 Task: Select a due date automation when advanced on, the moment a card is due add dates due today.
Action: Mouse moved to (482, 500)
Screenshot: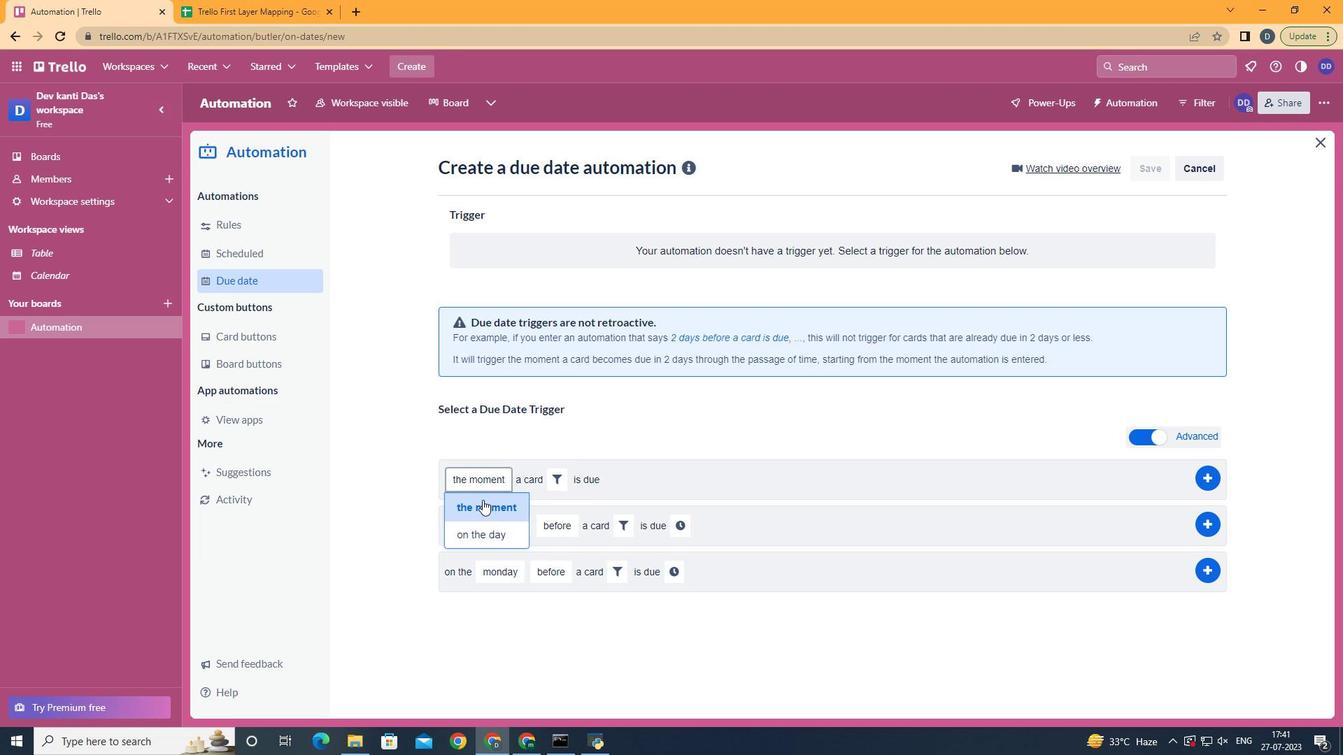 
Action: Mouse pressed left at (482, 500)
Screenshot: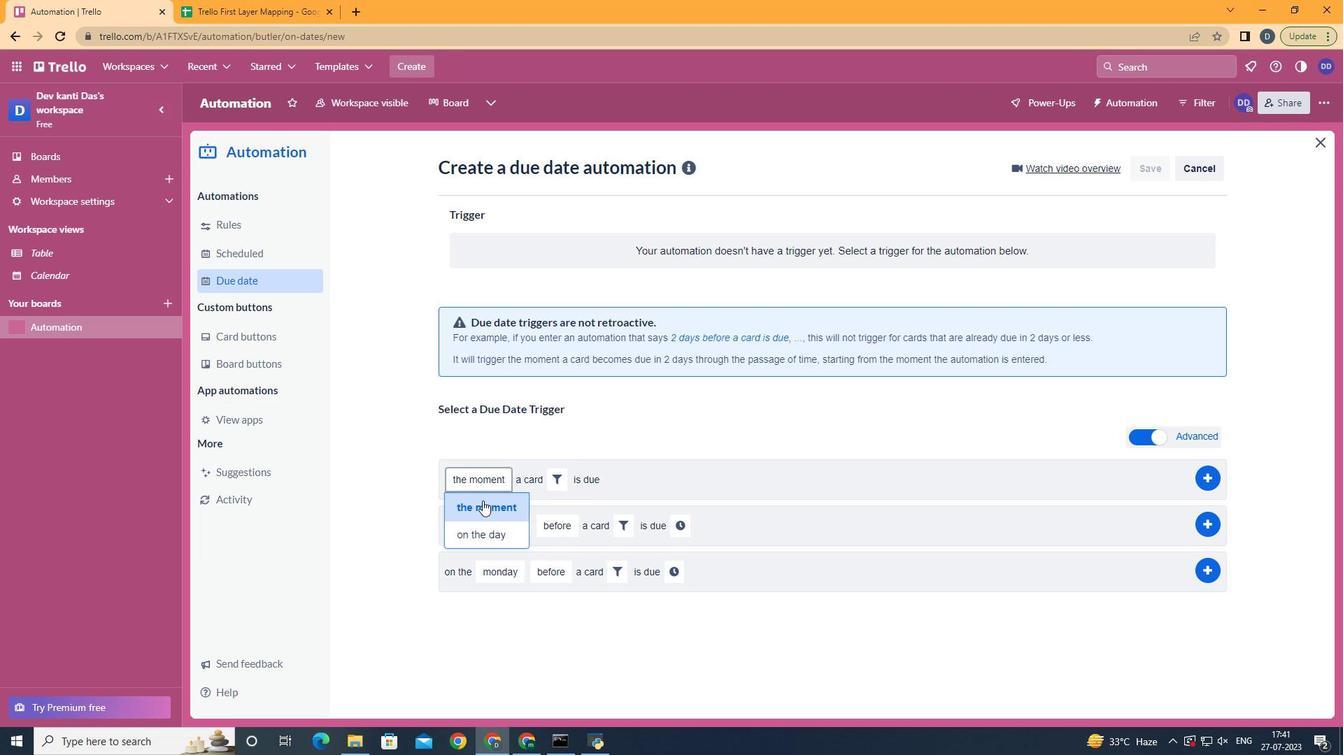 
Action: Mouse moved to (559, 477)
Screenshot: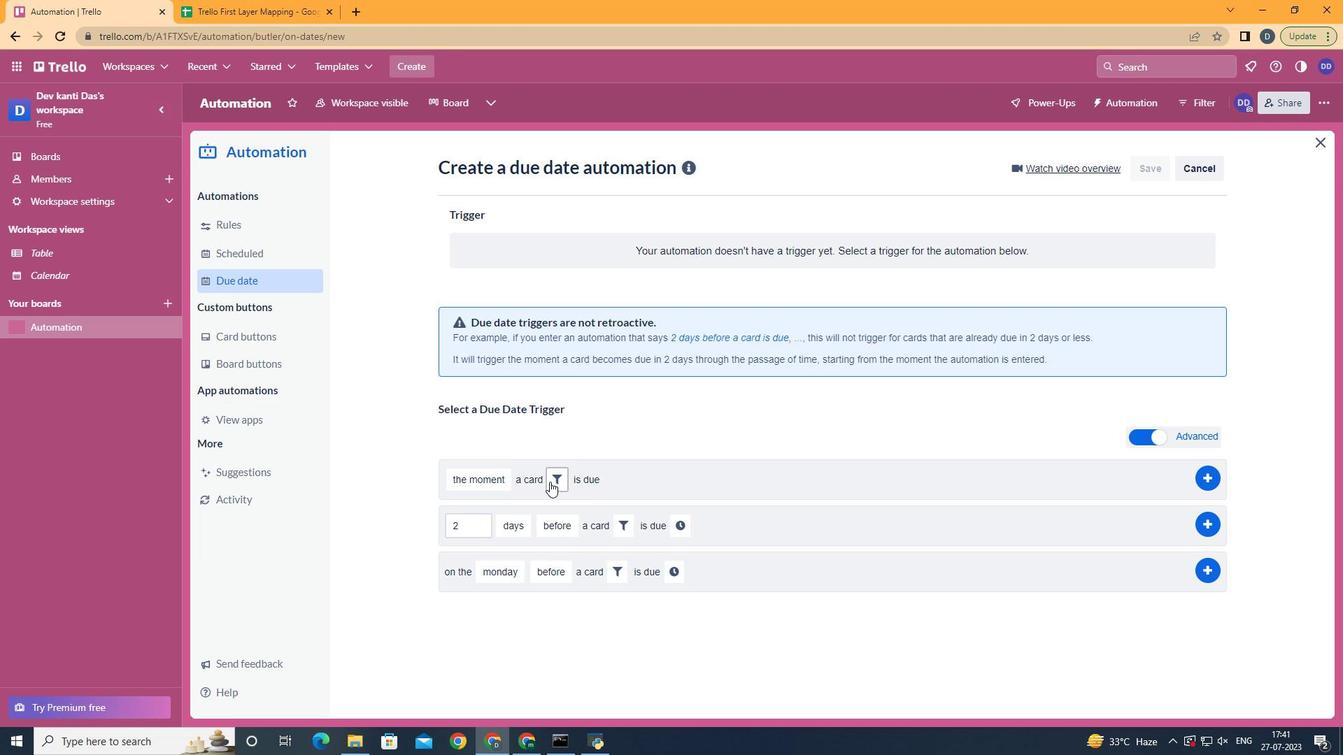 
Action: Mouse pressed left at (559, 477)
Screenshot: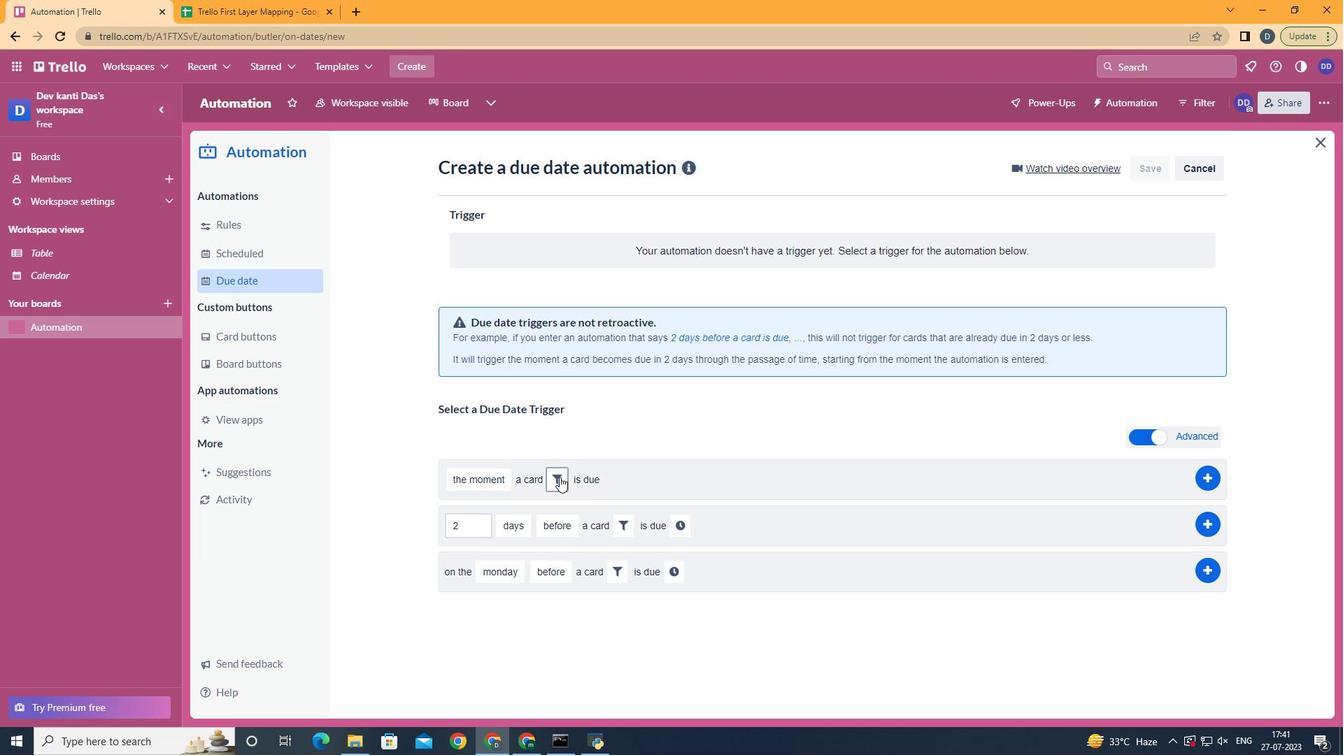 
Action: Mouse moved to (615, 310)
Screenshot: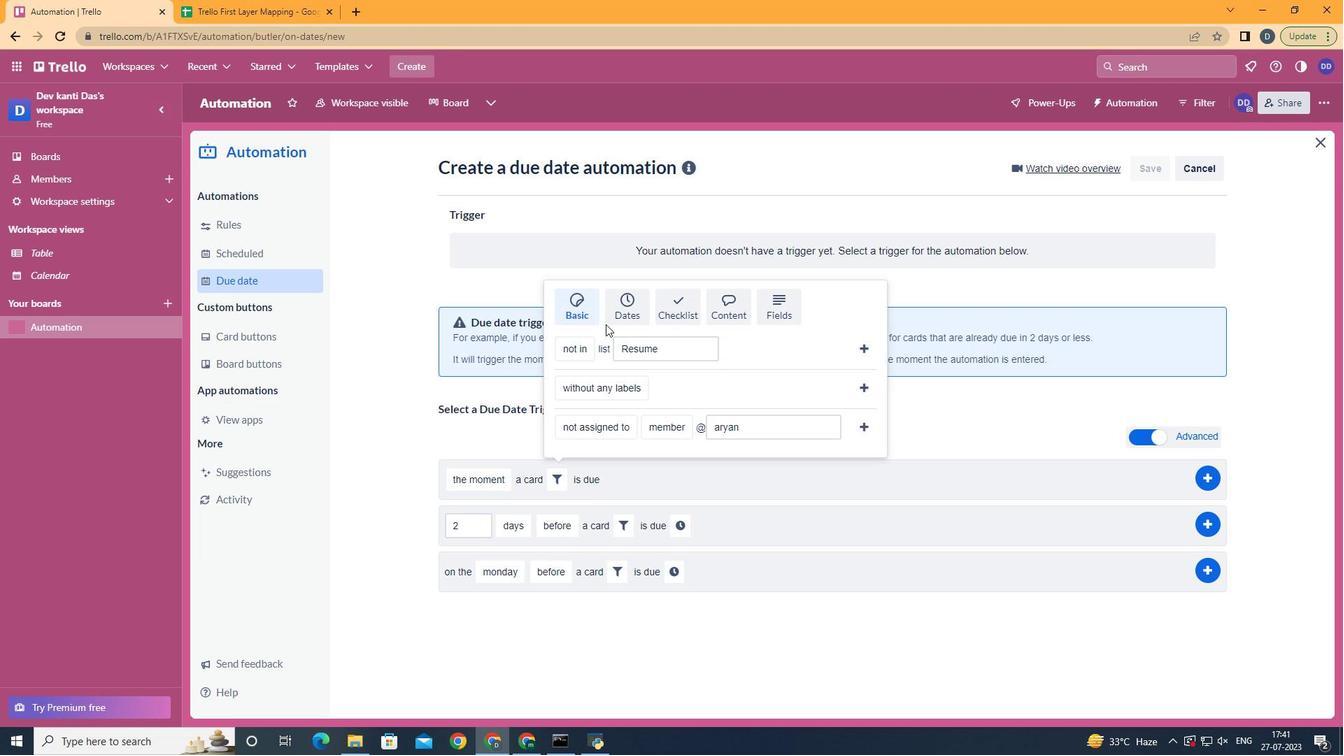 
Action: Mouse pressed left at (615, 310)
Screenshot: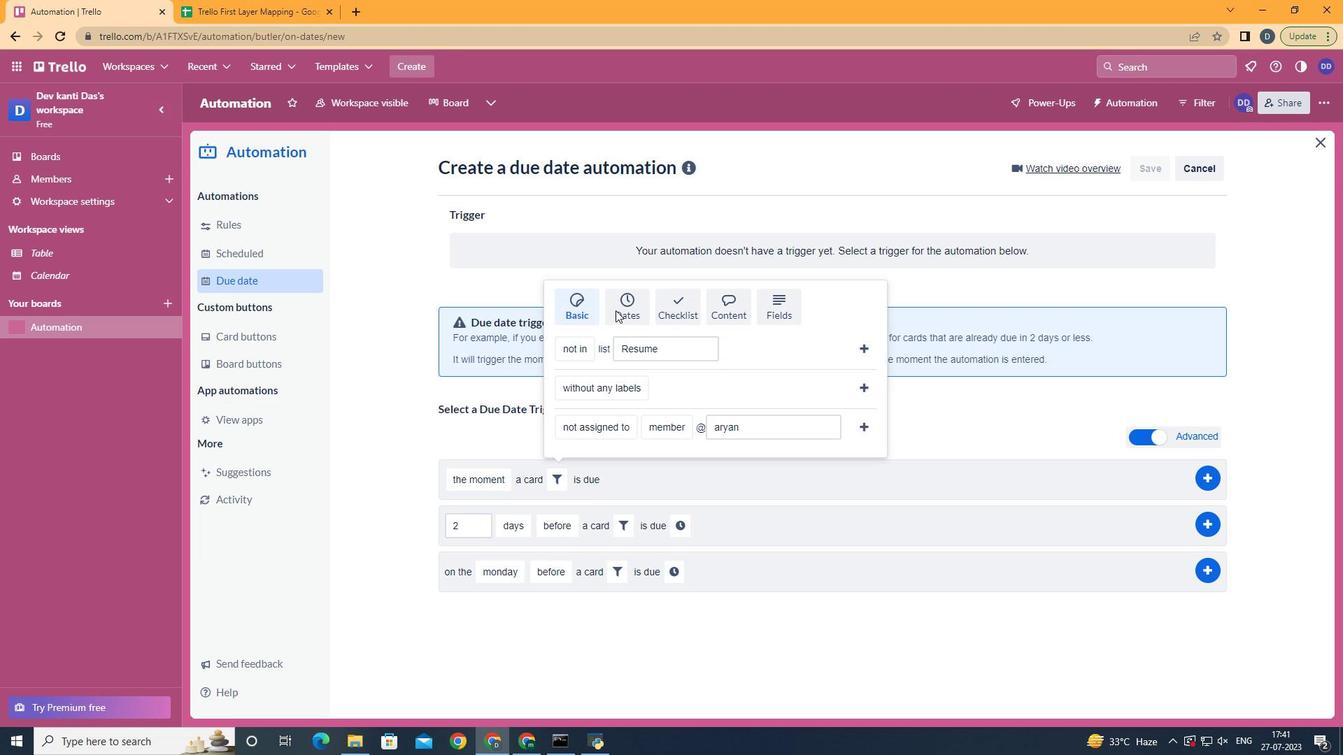 
Action: Mouse moved to (583, 416)
Screenshot: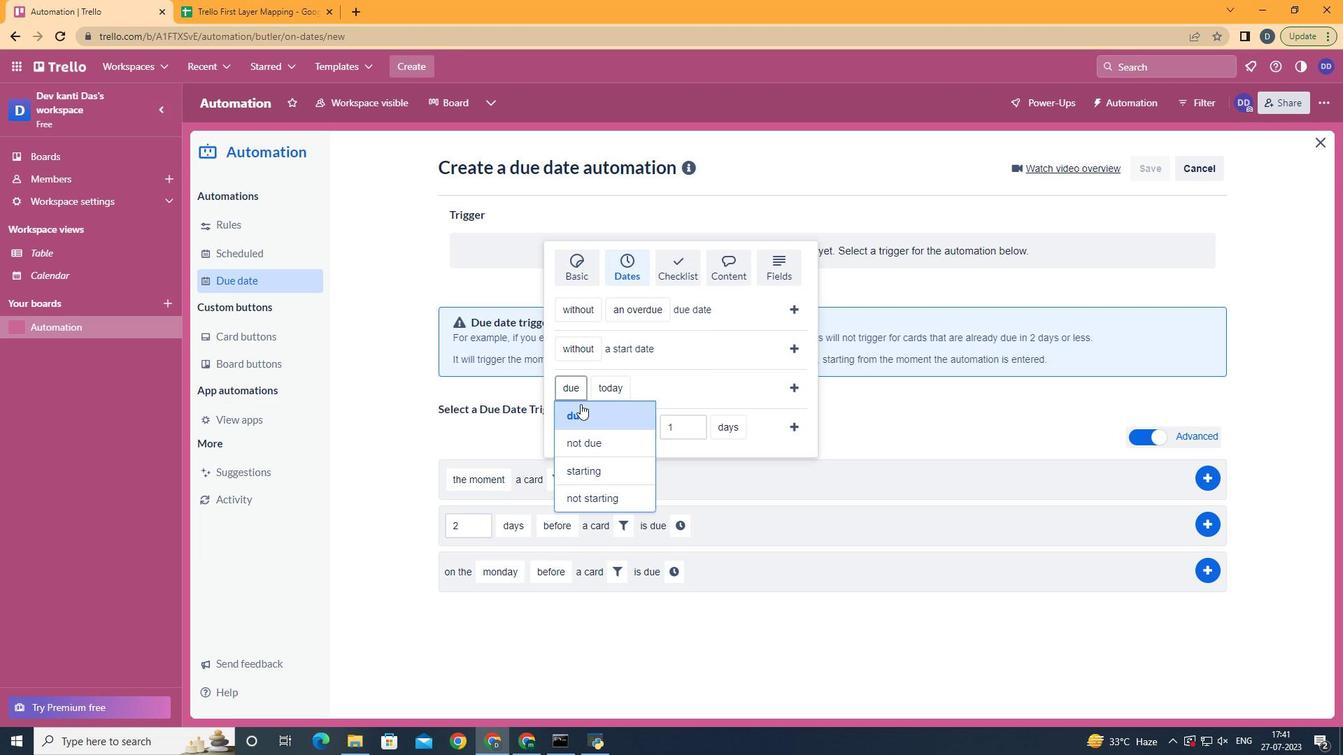 
Action: Mouse pressed left at (583, 416)
Screenshot: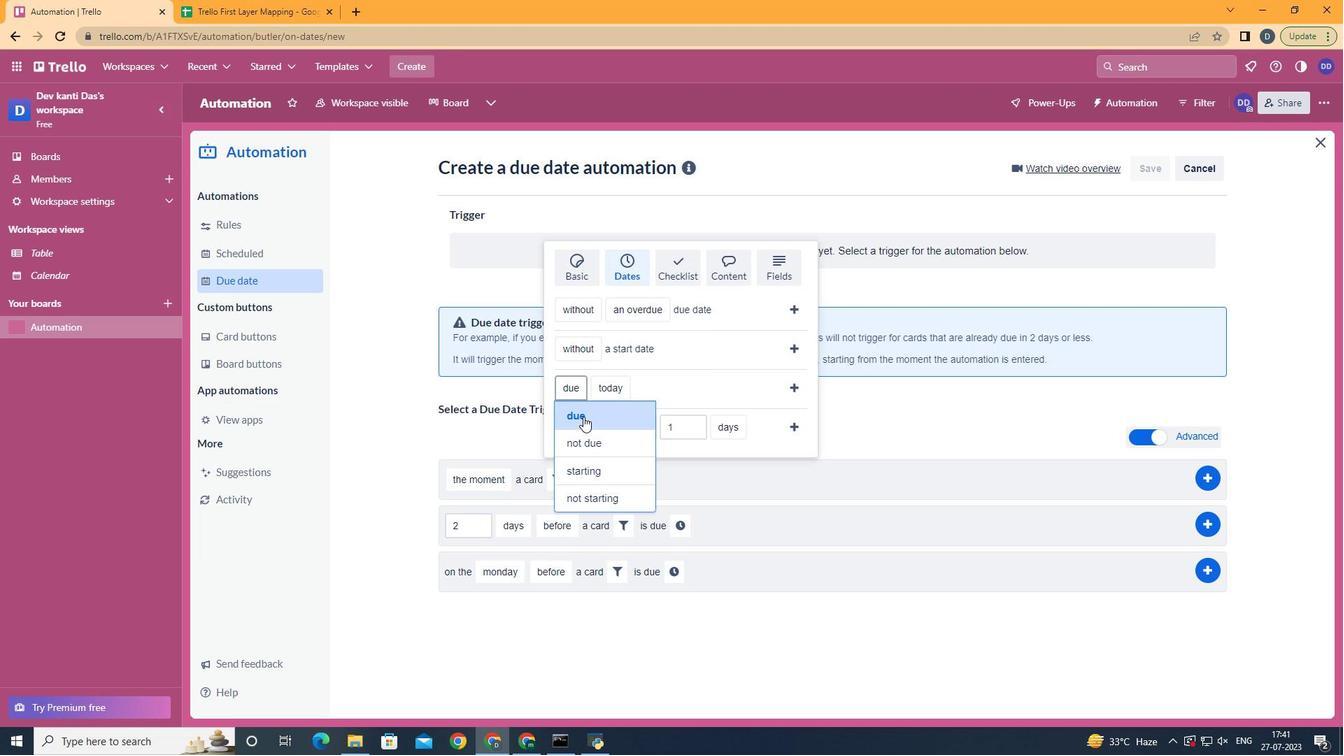 
Action: Mouse moved to (612, 415)
Screenshot: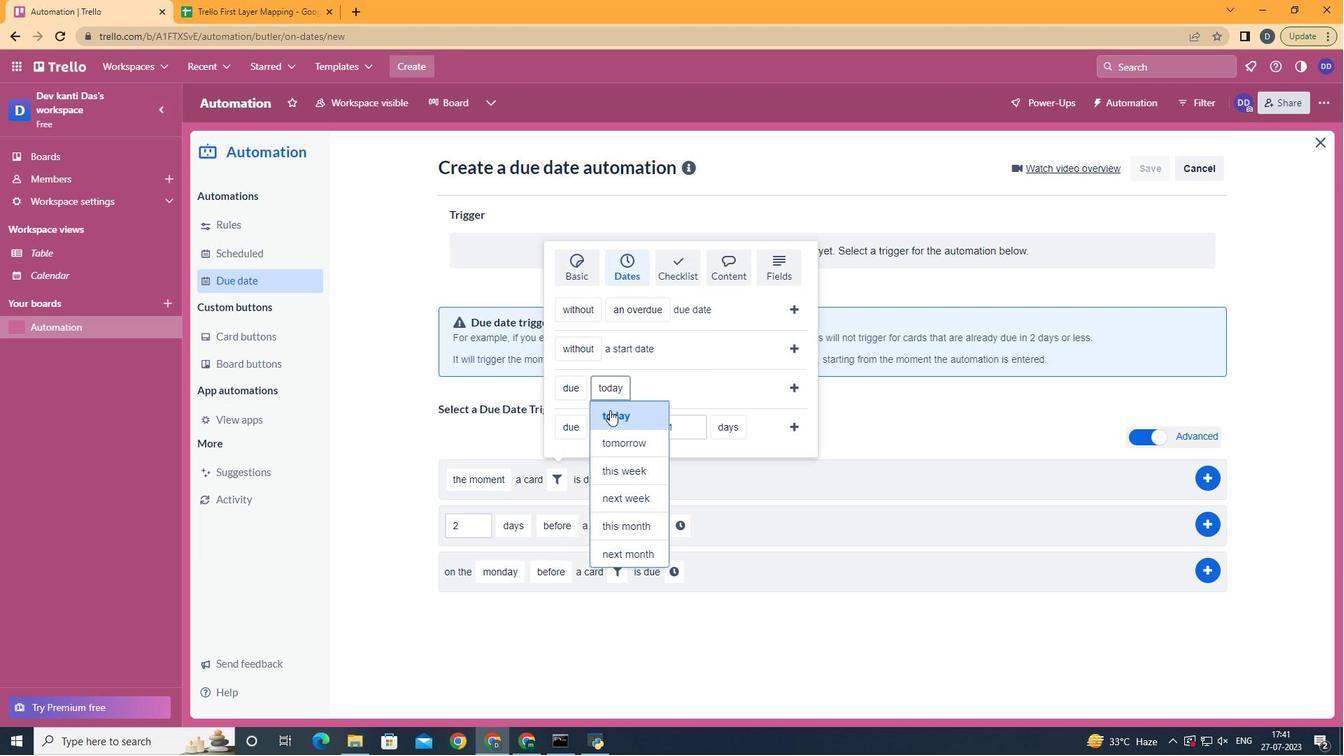 
Action: Mouse pressed left at (612, 415)
Screenshot: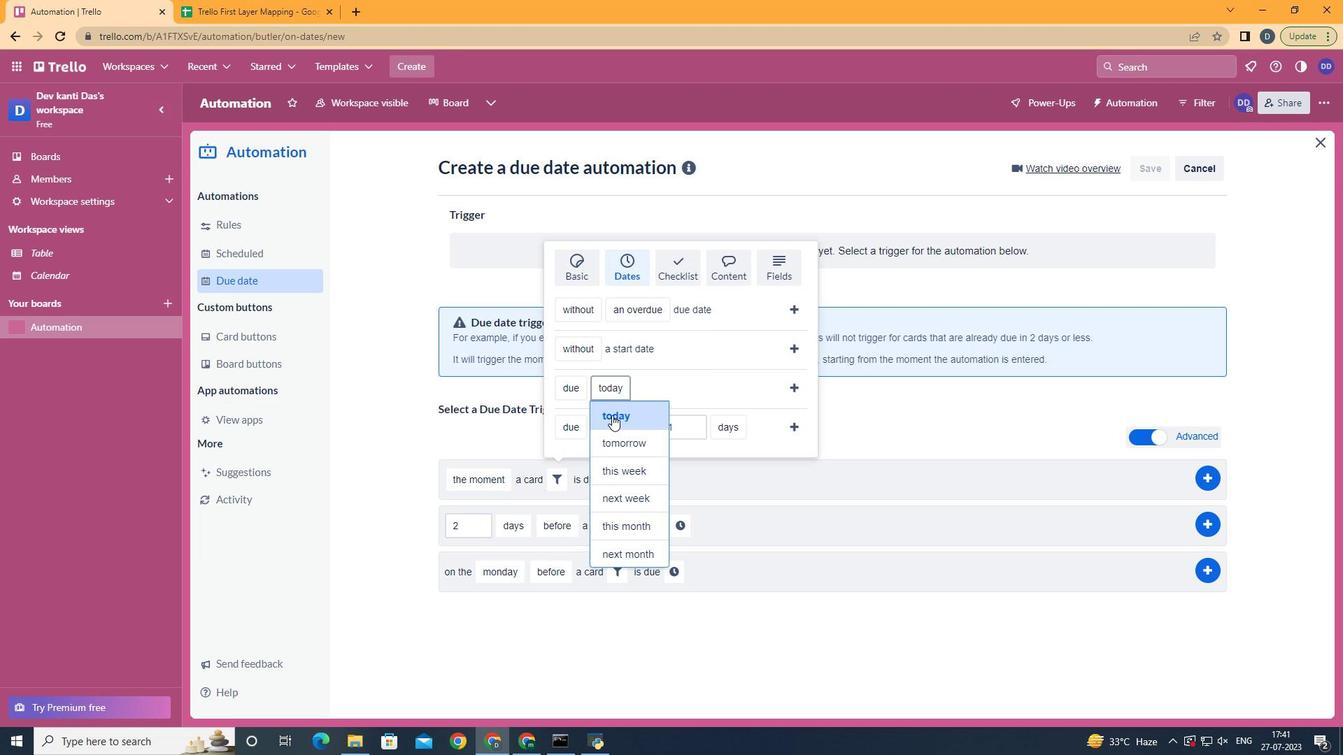 
Action: Mouse moved to (796, 386)
Screenshot: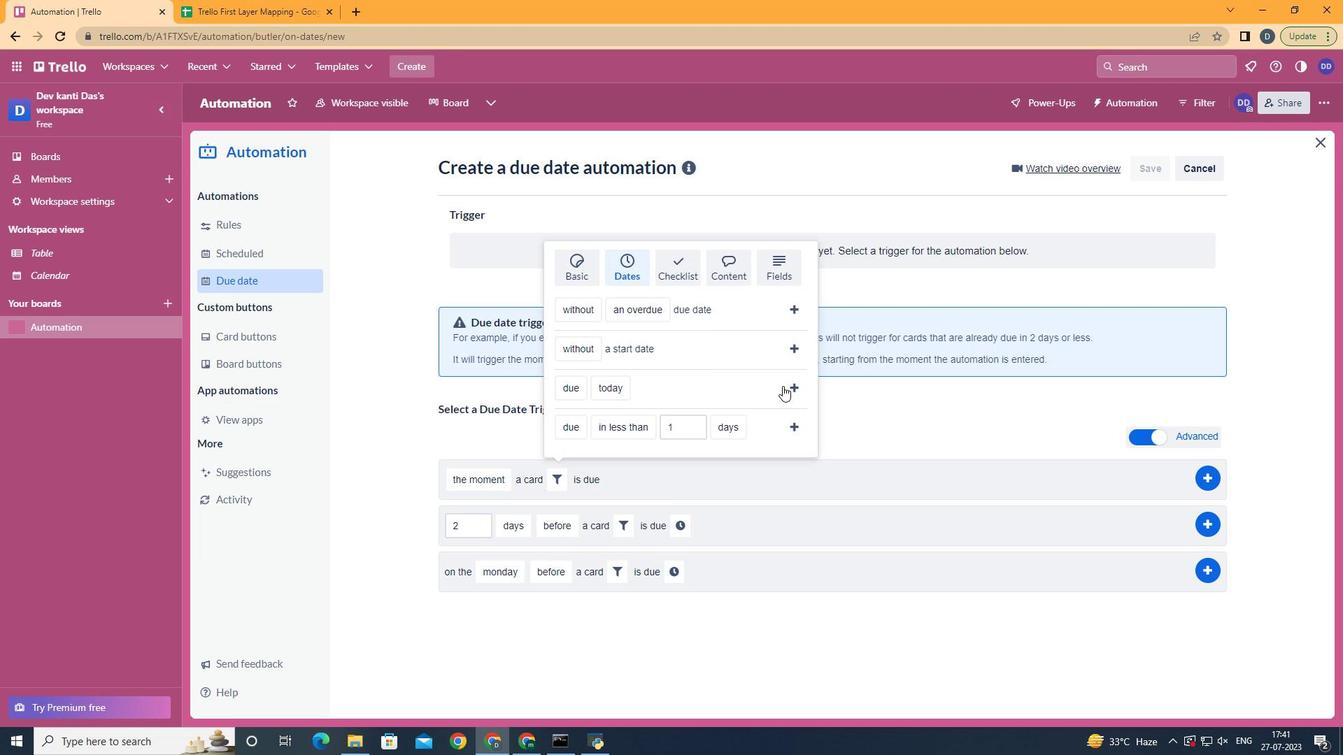 
Action: Mouse pressed left at (796, 386)
Screenshot: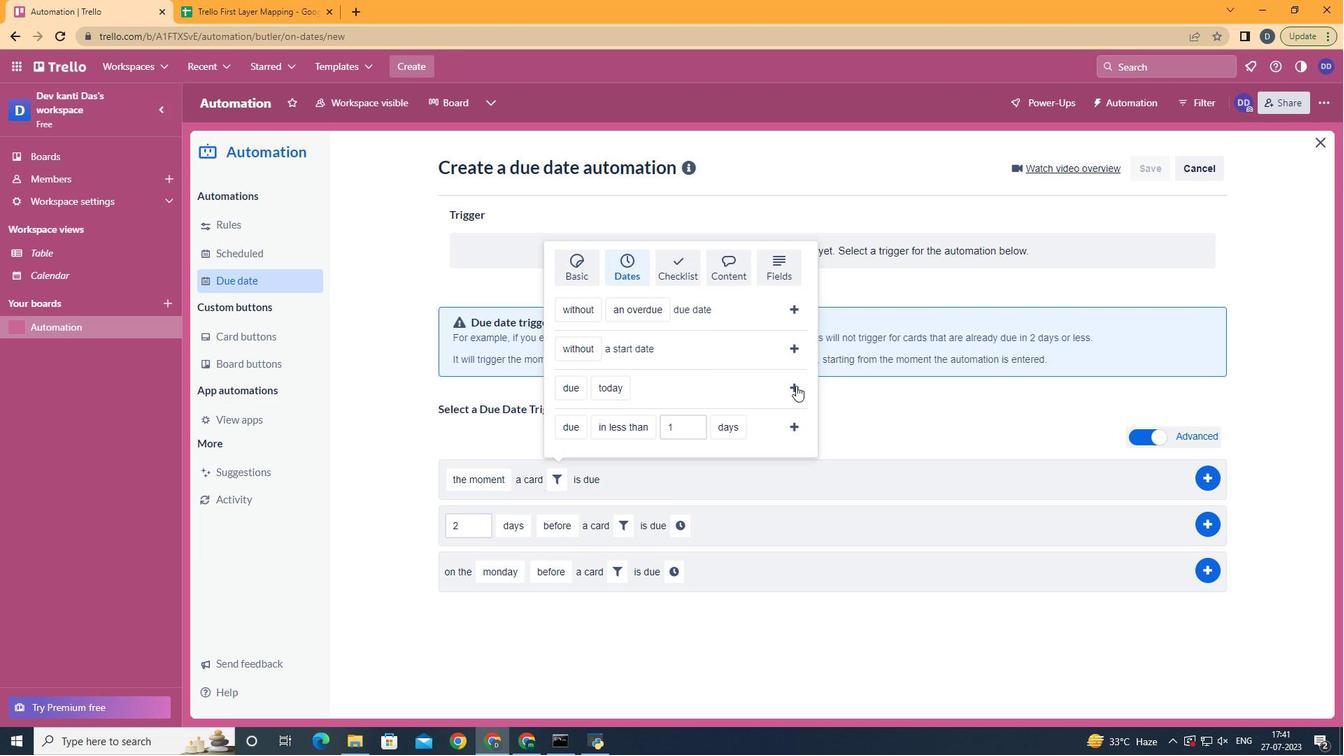 
